 Task: Add the description"You ain"t kill me unless you kill me." and apply the Custom angle as "45Â°".
Action: Mouse moved to (285, 176)
Screenshot: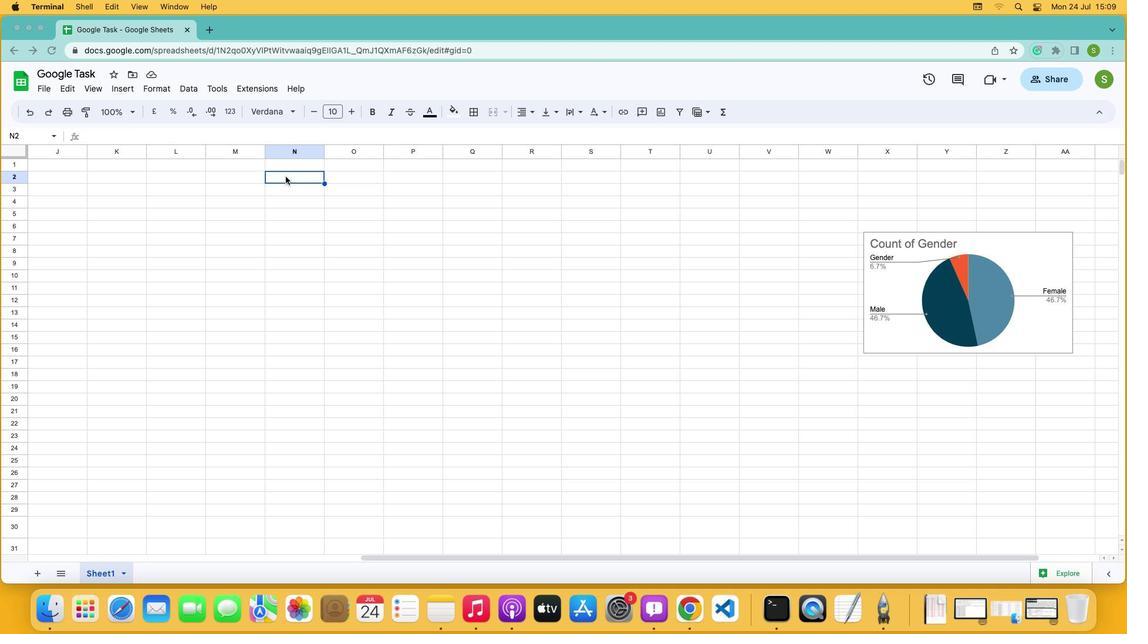
Action: Mouse pressed left at (285, 176)
Screenshot: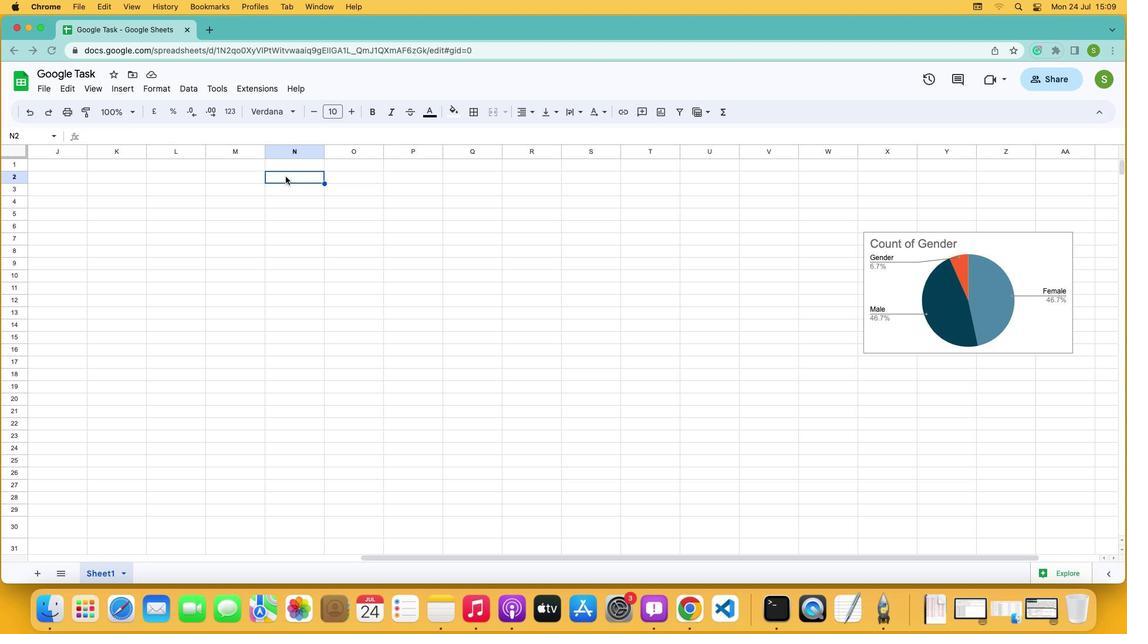 
Action: Key pressed Key.shift'Y''o''u'Key.space'a''i''n'Key.shift_r'"''t'Key.space'k''i''l''l'Key.space'm''e'Key.space'u''n''l''e''s''s'Key.space'y''o''u'Key.space'l''i'Key.backspaceKey.backspace'k''i''l''l'Key.space'm''e'
Screenshot: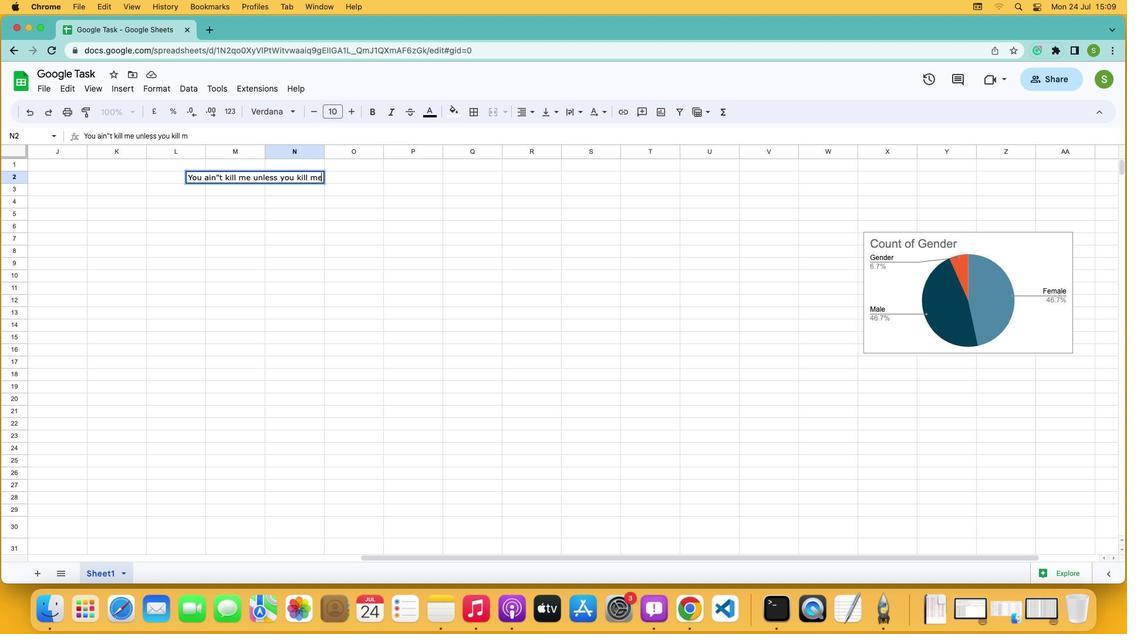 
Action: Mouse moved to (321, 176)
Screenshot: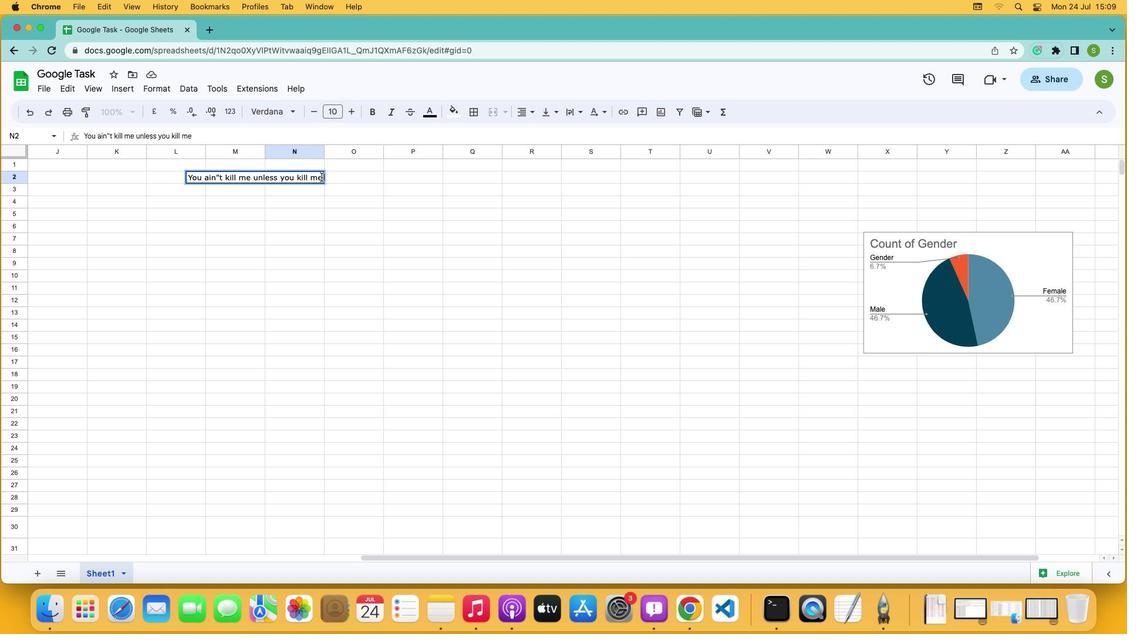
Action: Mouse pressed left at (321, 176)
Screenshot: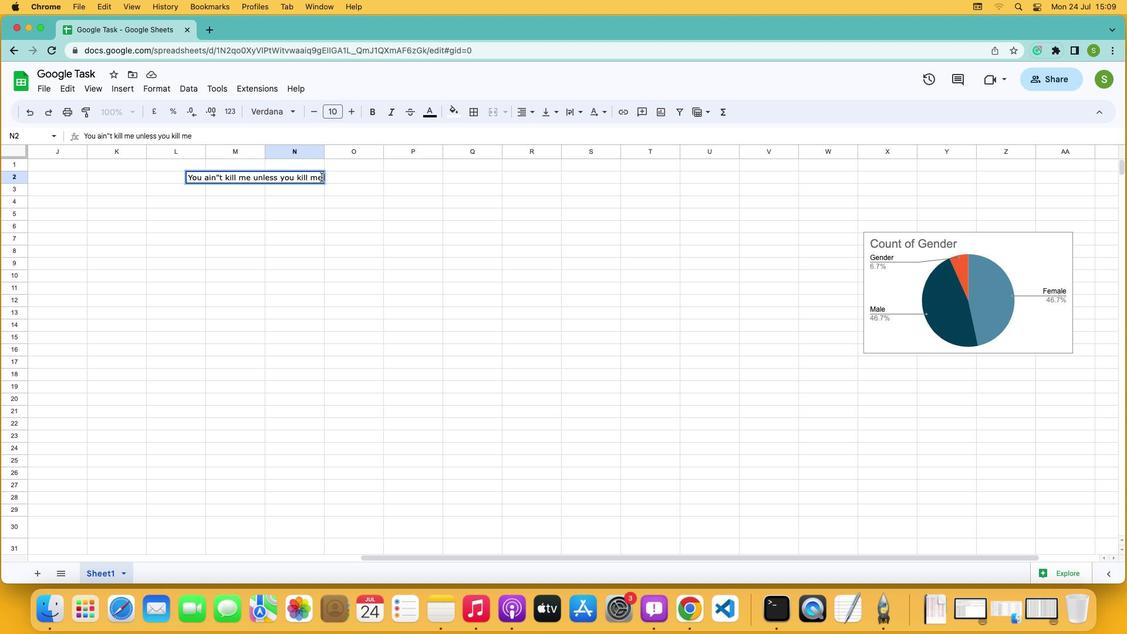 
Action: Mouse moved to (607, 115)
Screenshot: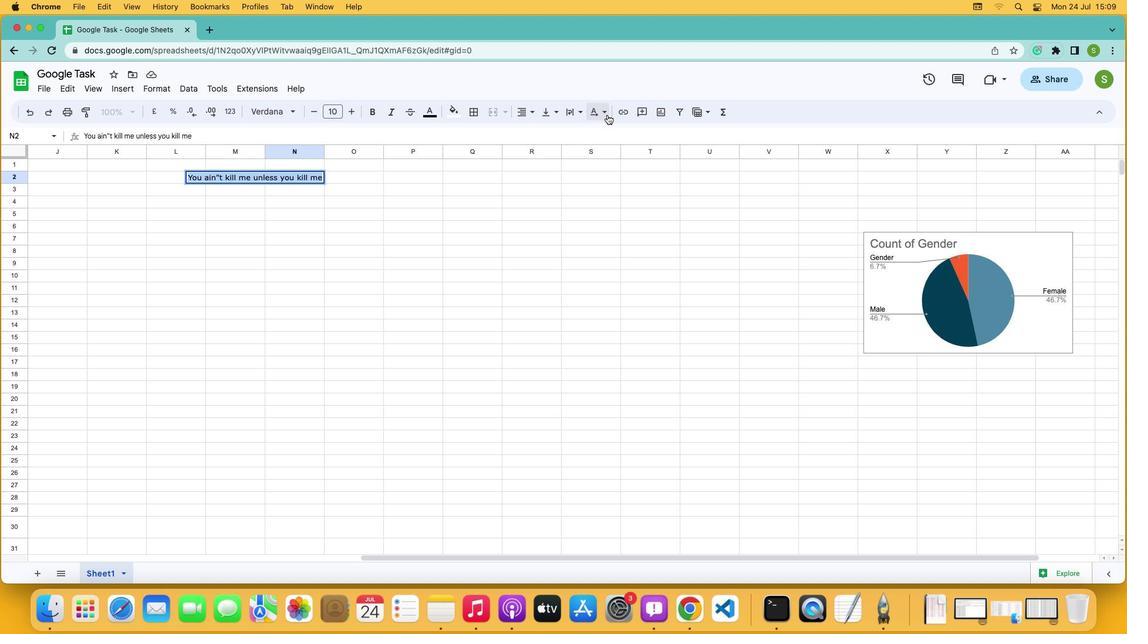 
Action: Mouse pressed left at (607, 115)
Screenshot: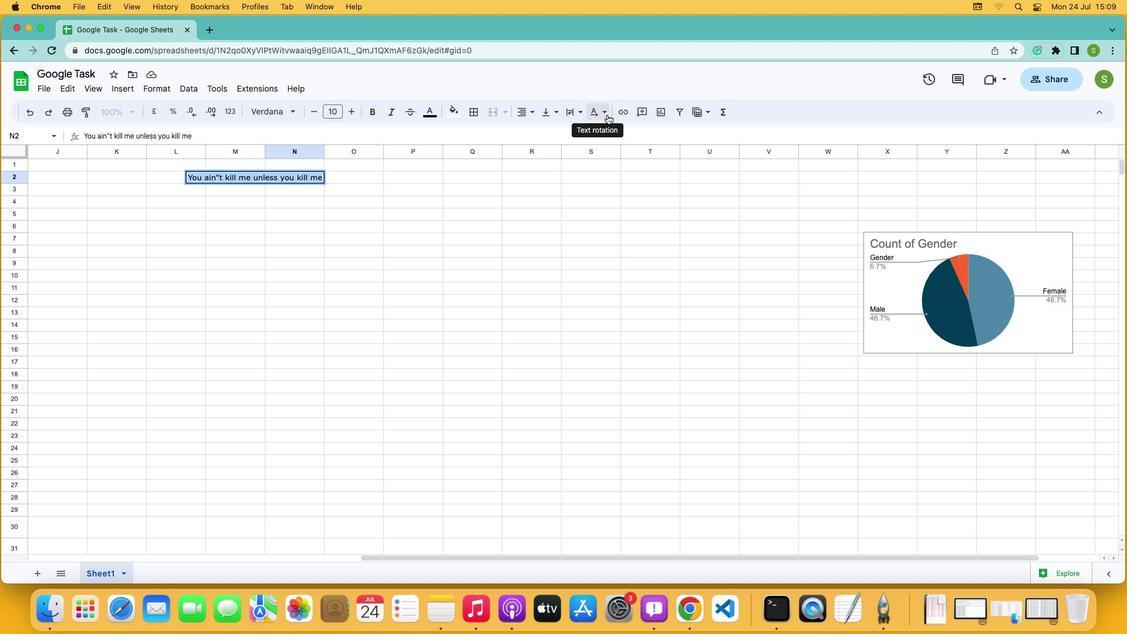 
Action: Mouse moved to (727, 136)
Screenshot: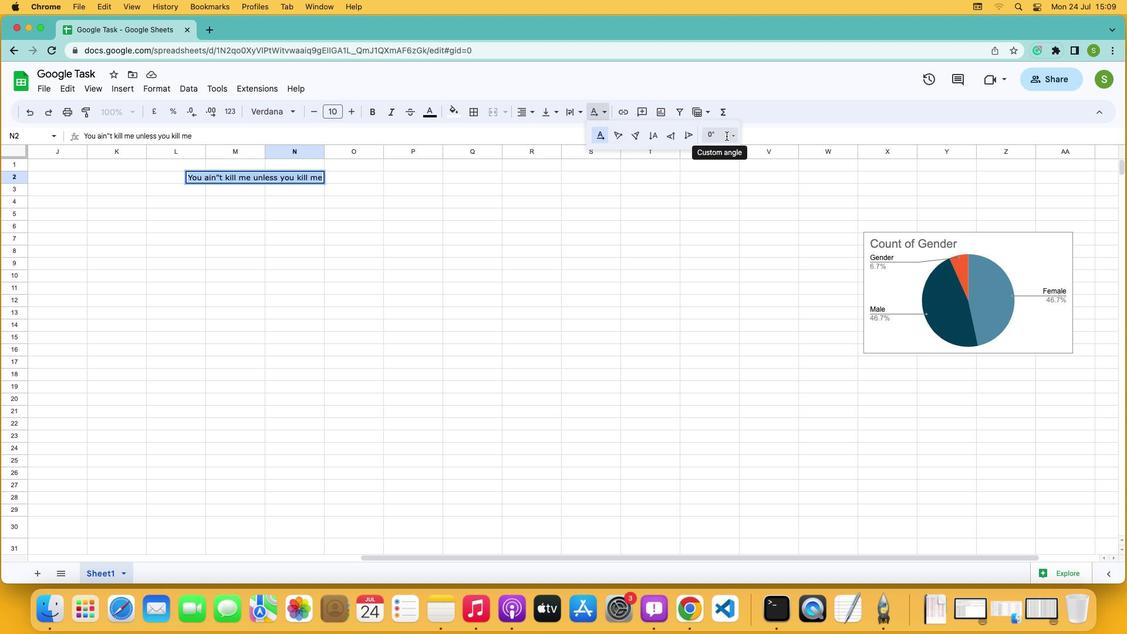 
Action: Mouse pressed left at (727, 136)
Screenshot: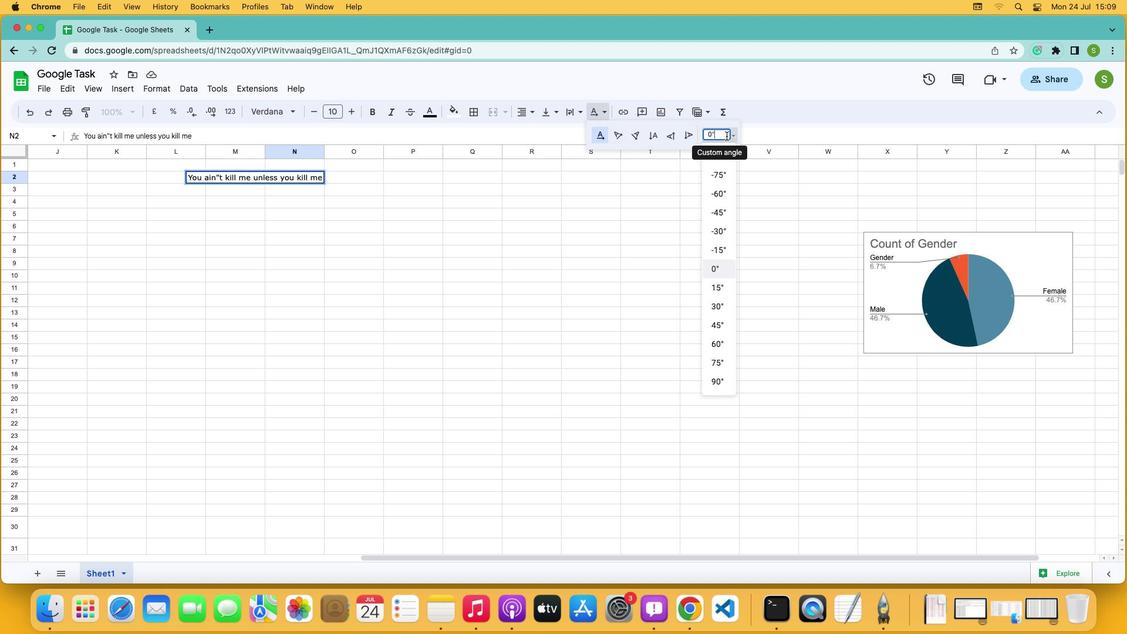 
Action: Mouse moved to (721, 328)
Screenshot: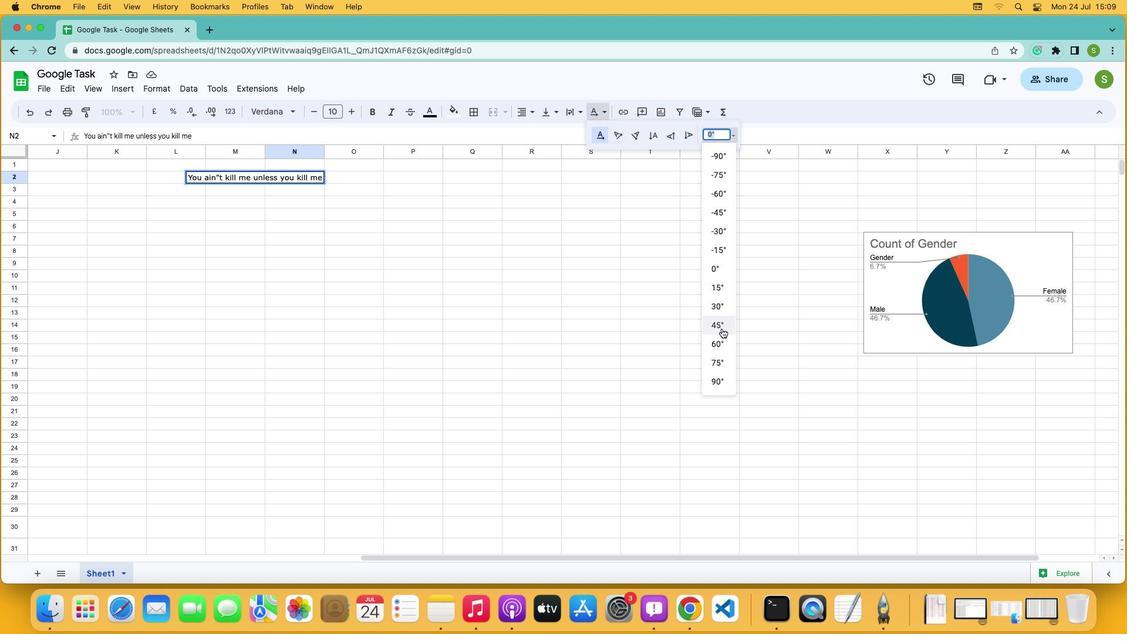 
Action: Mouse pressed left at (721, 328)
Screenshot: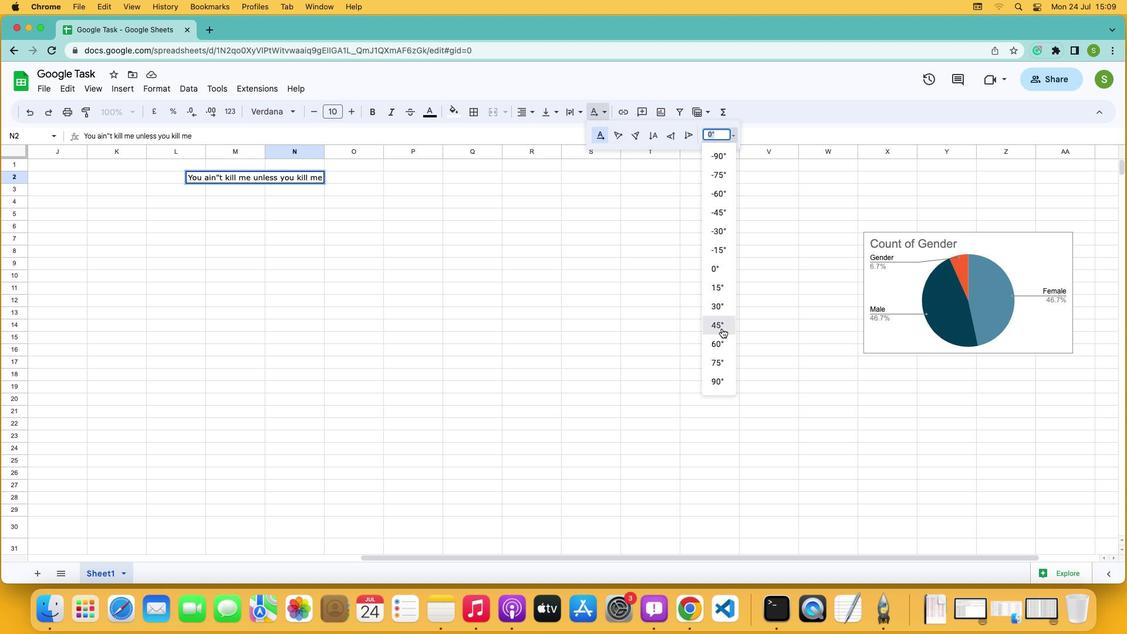 
